 Task: Create Card Manufacturing Performance Review in Board SaaS Sales Strategies to Workspace Crowdfunding Platforms. Create Card Marketing Conference Review in Board Sales Target Setting and Monitoring to Workspace Crowdfunding Platforms. Create Card Quality Control Planning in Board Content Marketing Infographic Creation and Promotion Strategy to Workspace Crowdfunding Platforms
Action: Mouse moved to (434, 516)
Screenshot: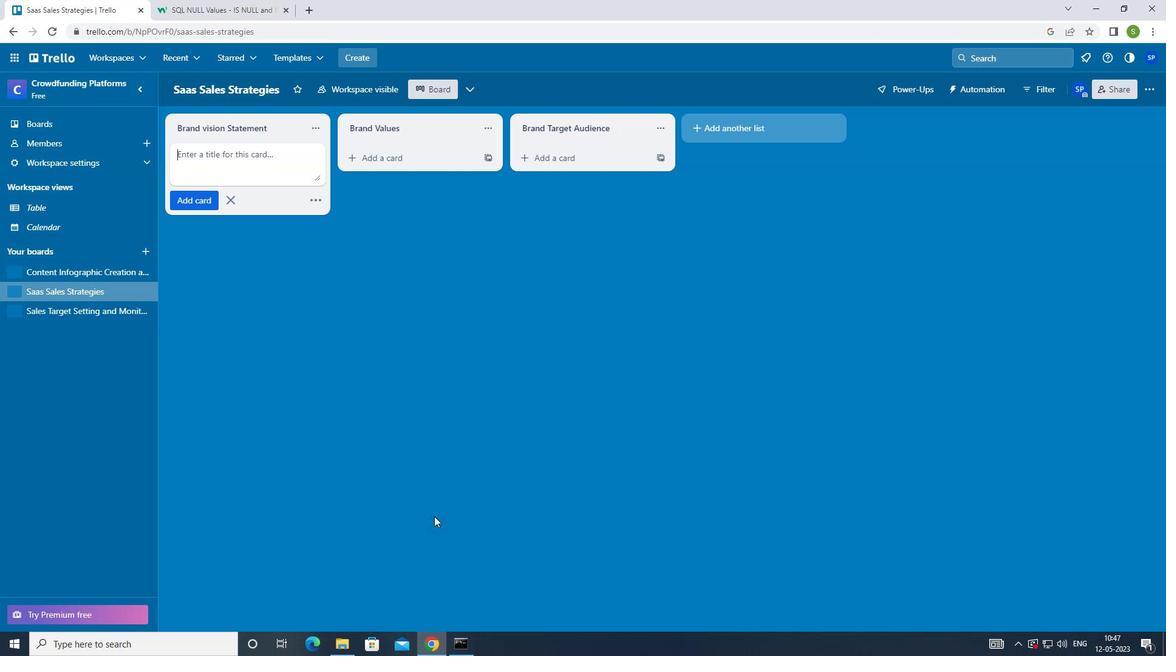 
Action: Key pressed <Key.shift_r><Key.shift_r><Key.shift_r>M
Screenshot: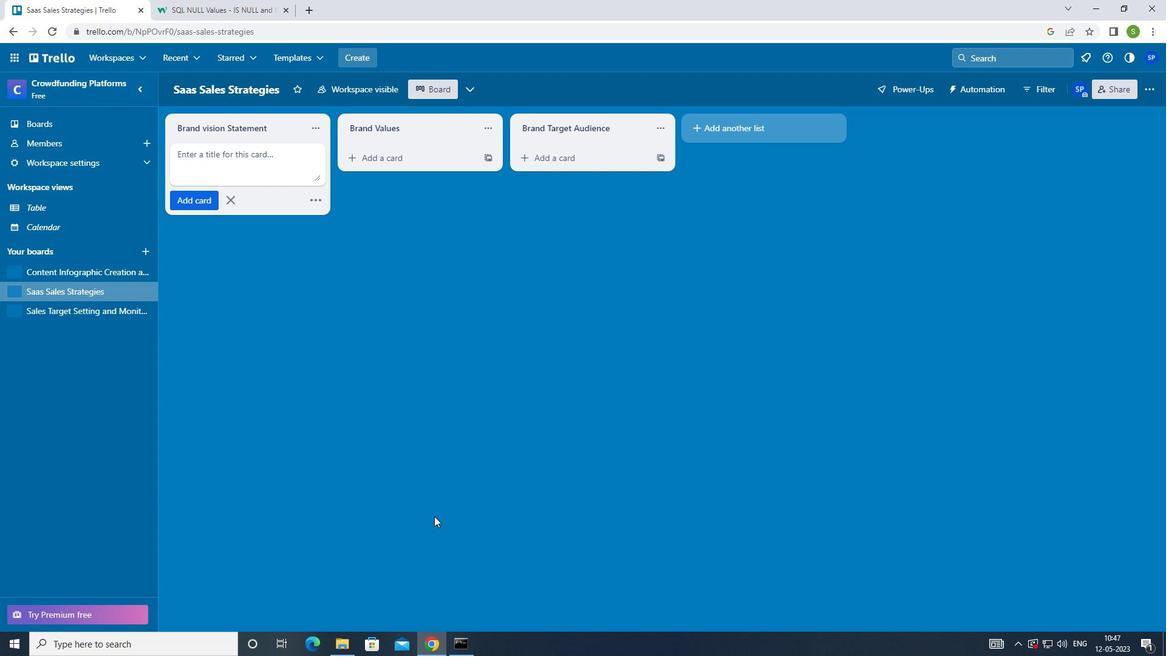 
Action: Mouse moved to (433, 516)
Screenshot: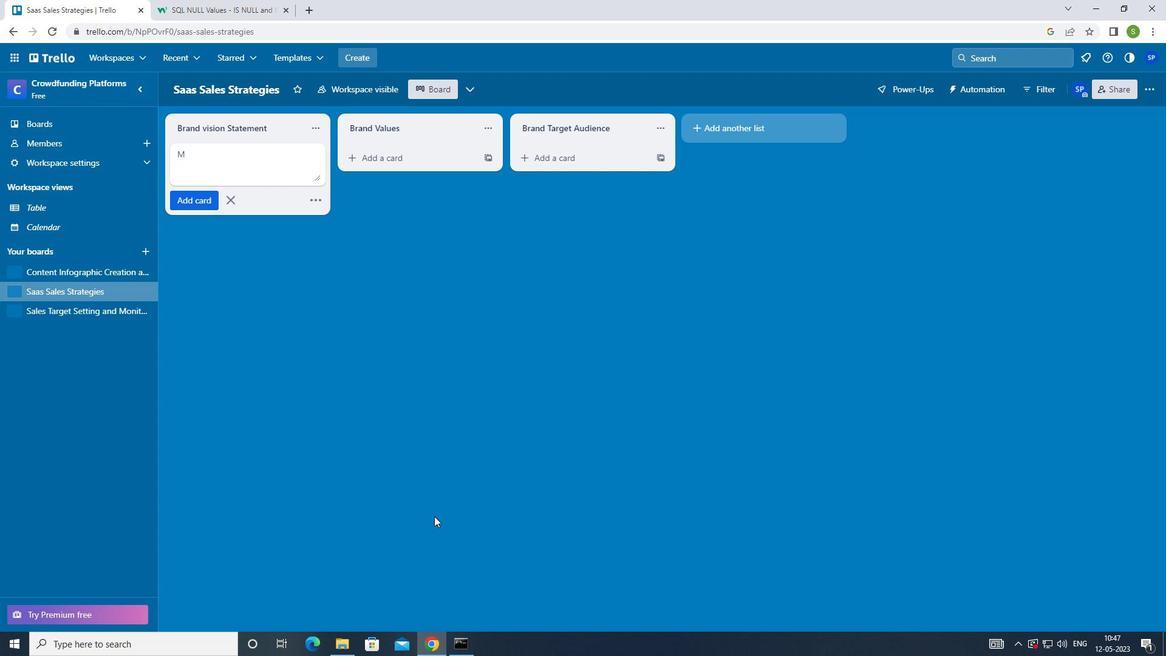 
Action: Key pressed anufacturing<Key.space><Key.shift_r><Key.shift_r><Key.shift_r>Performance<Key.space><Key.shift>REVIEW
Screenshot: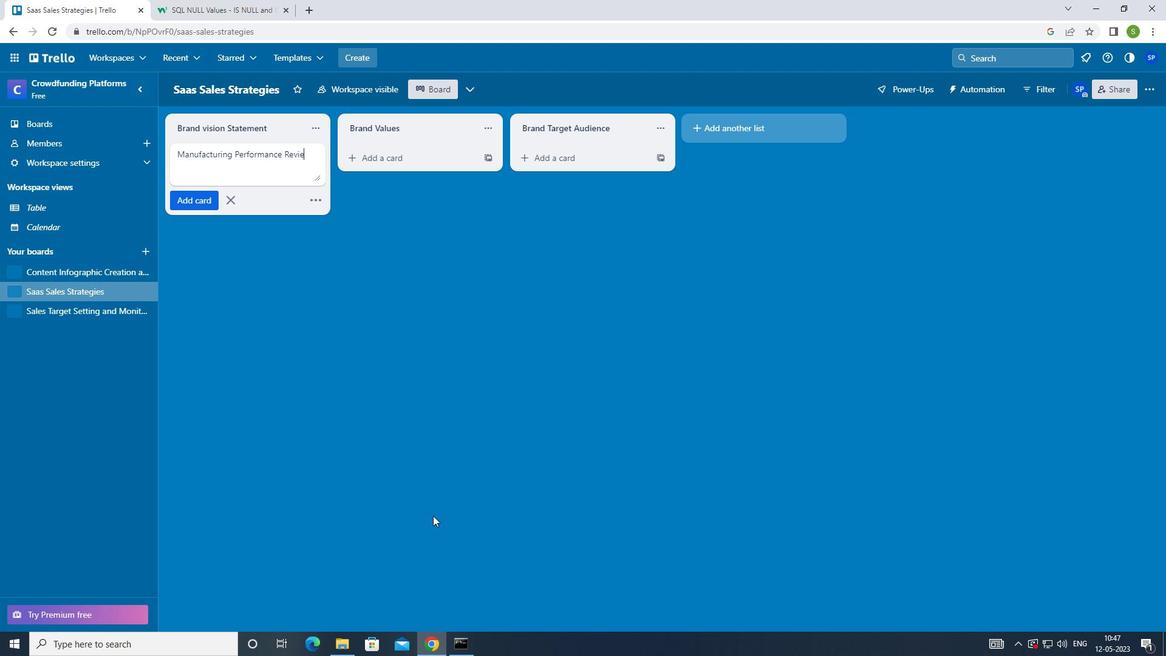 
Action: Mouse moved to (434, 479)
Screenshot: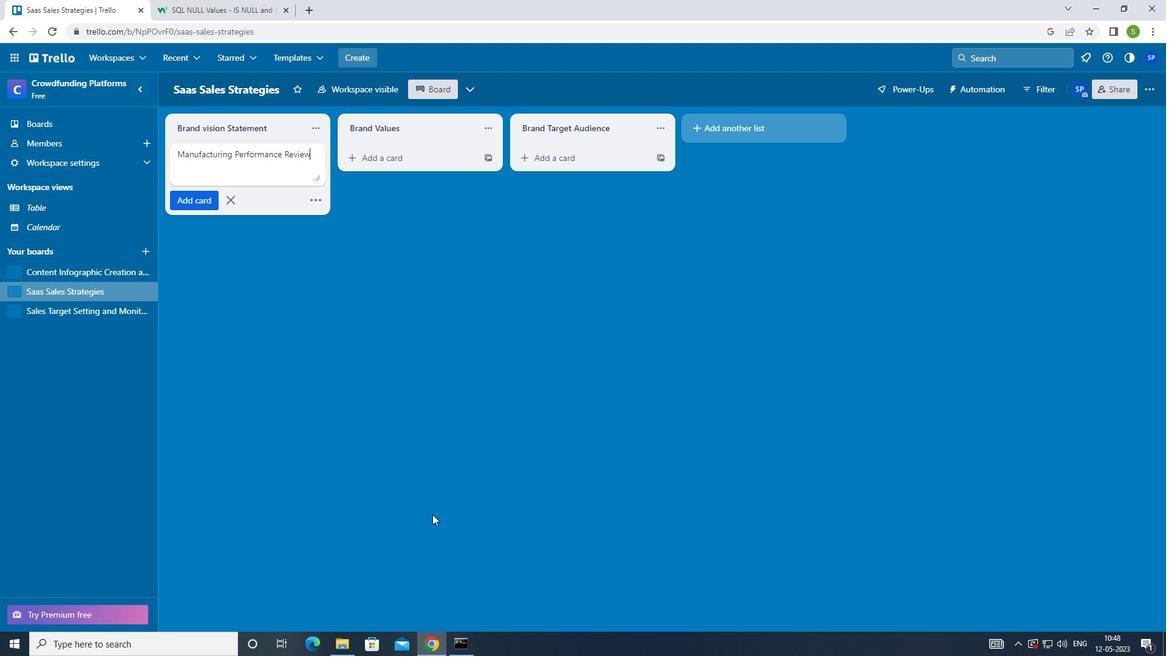 
Action: Key pressed <Key.enter>
Screenshot: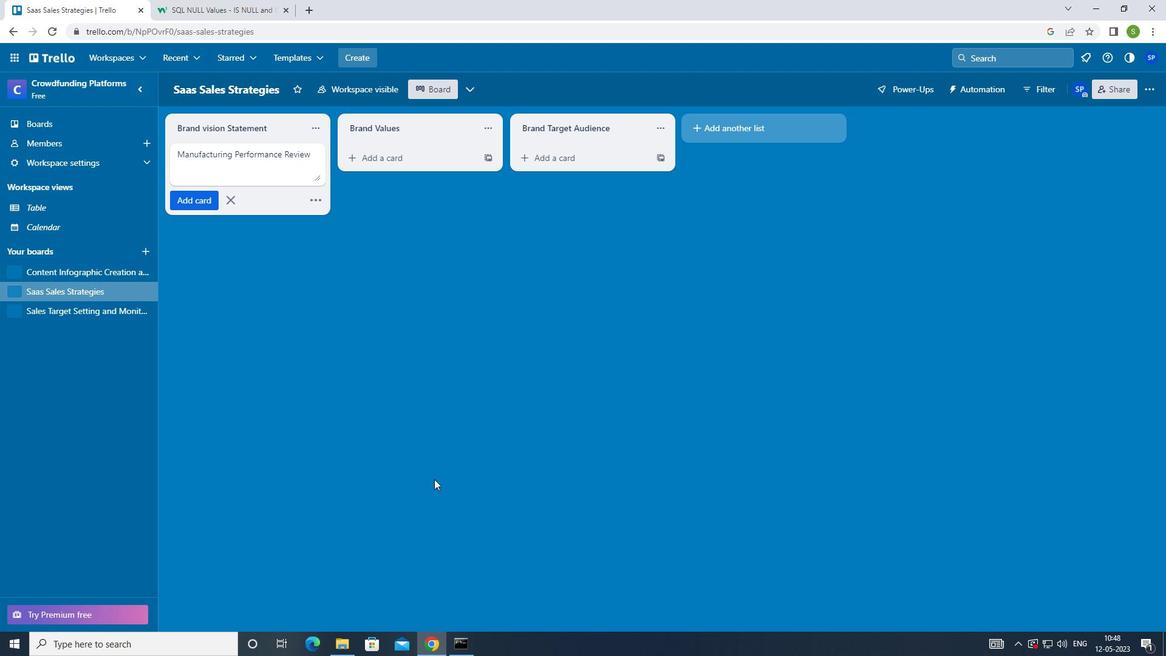
Action: Mouse moved to (96, 309)
Screenshot: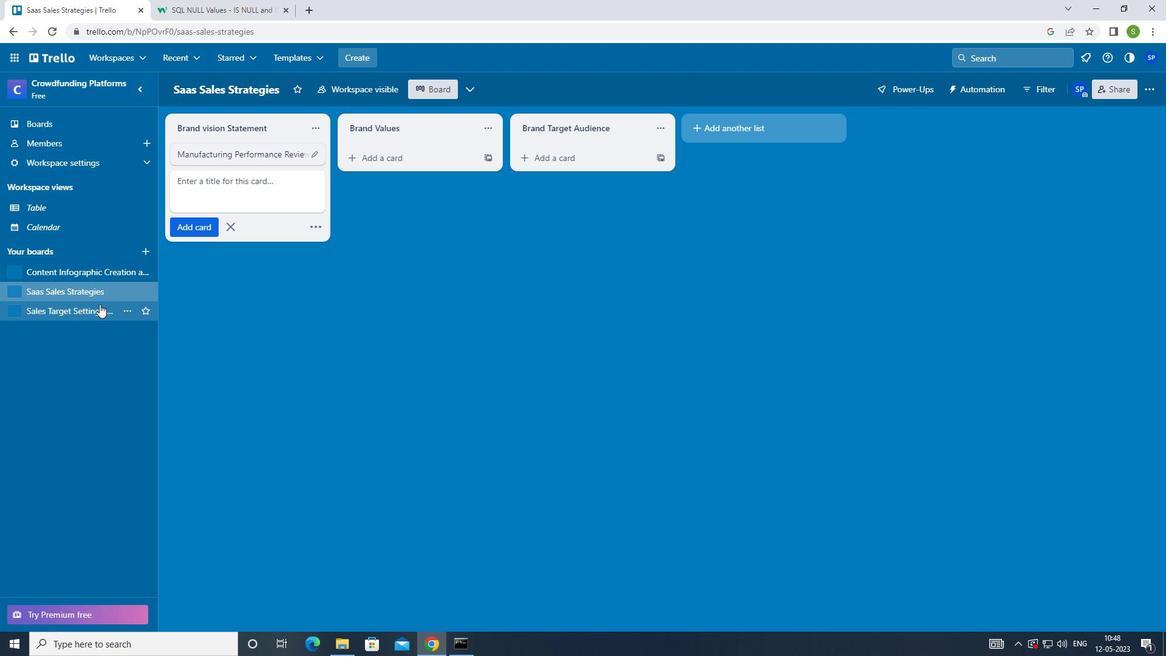 
Action: Mouse pressed left at (96, 309)
Screenshot: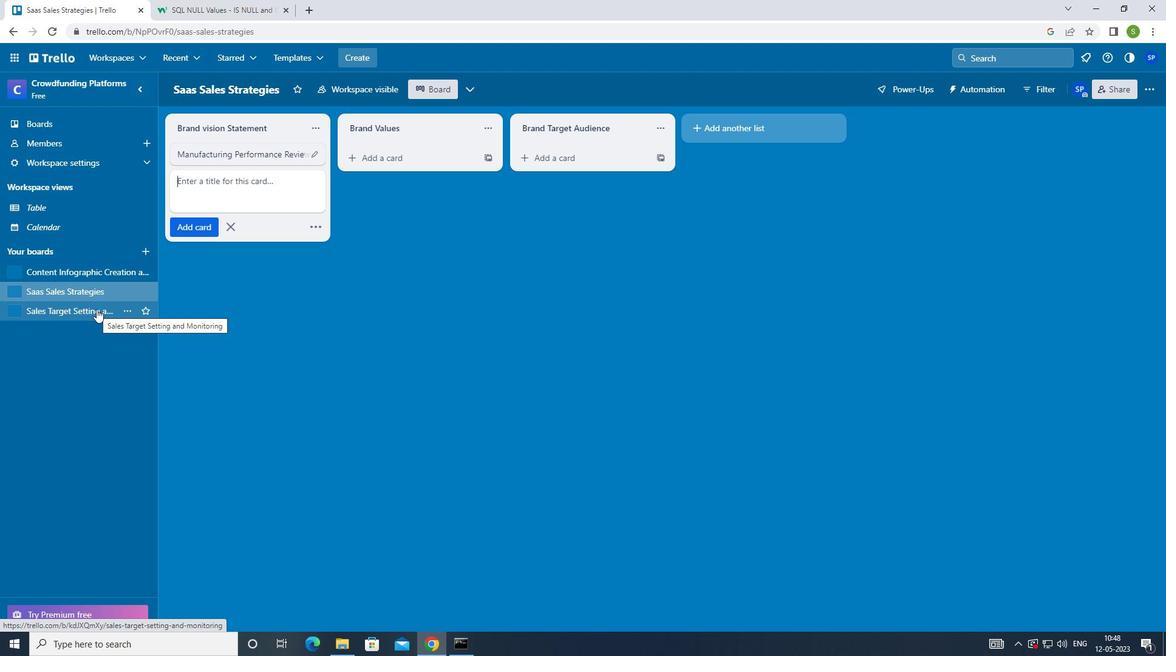 
Action: Mouse moved to (239, 154)
Screenshot: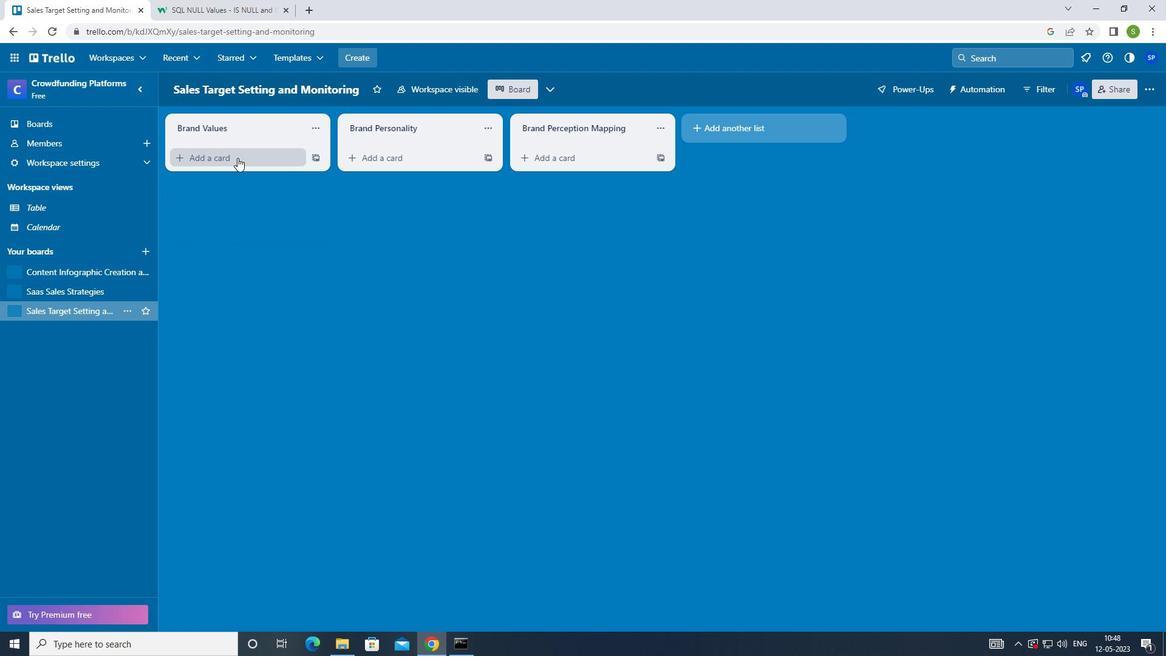 
Action: Mouse pressed left at (239, 154)
Screenshot: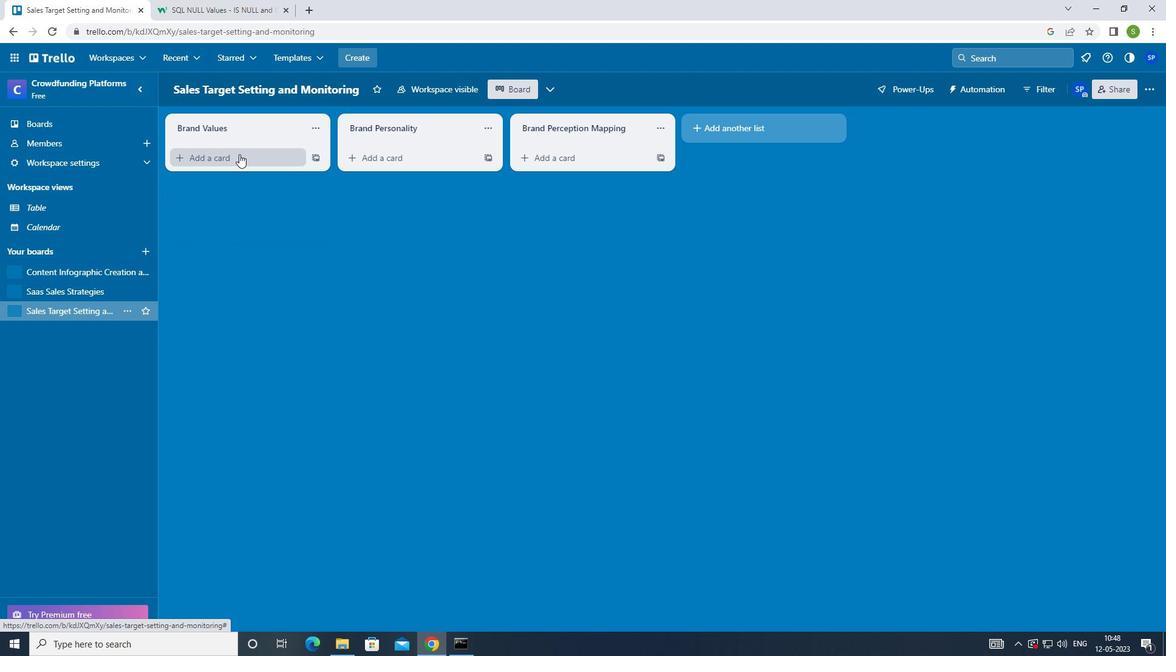 
Action: Mouse moved to (239, 258)
Screenshot: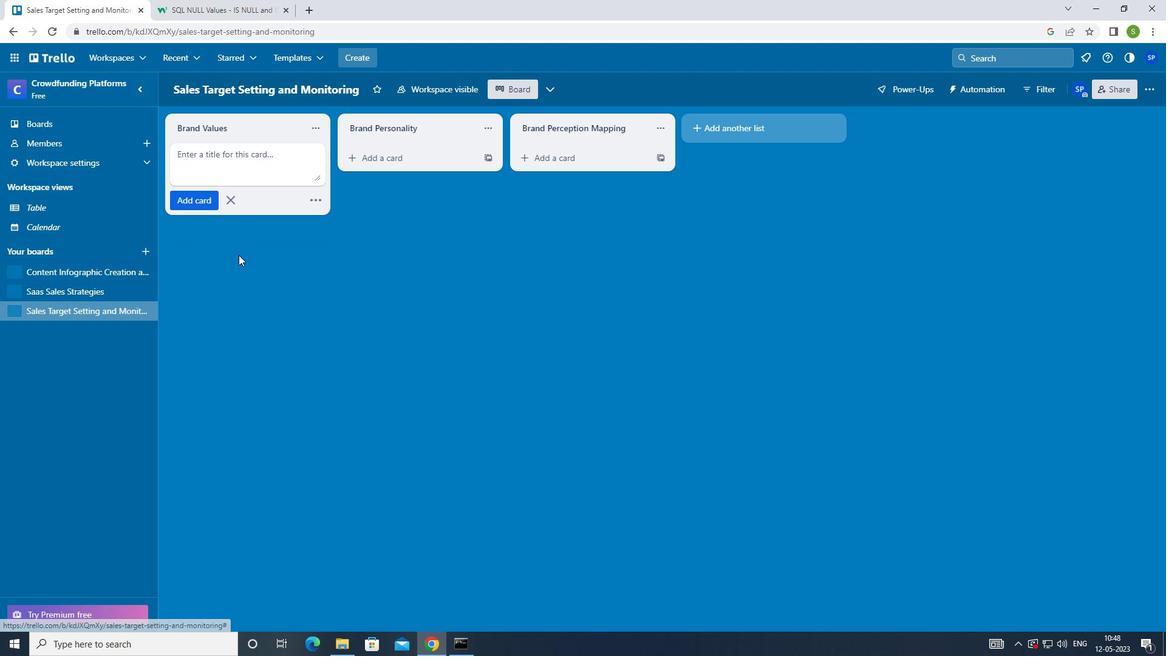 
Action: Key pressed <Key.shift_r>MARKETING<Key.space><Key.shift>CONFERENCE<Key.space><Key.shift>REVIEW<Key.enter>
Screenshot: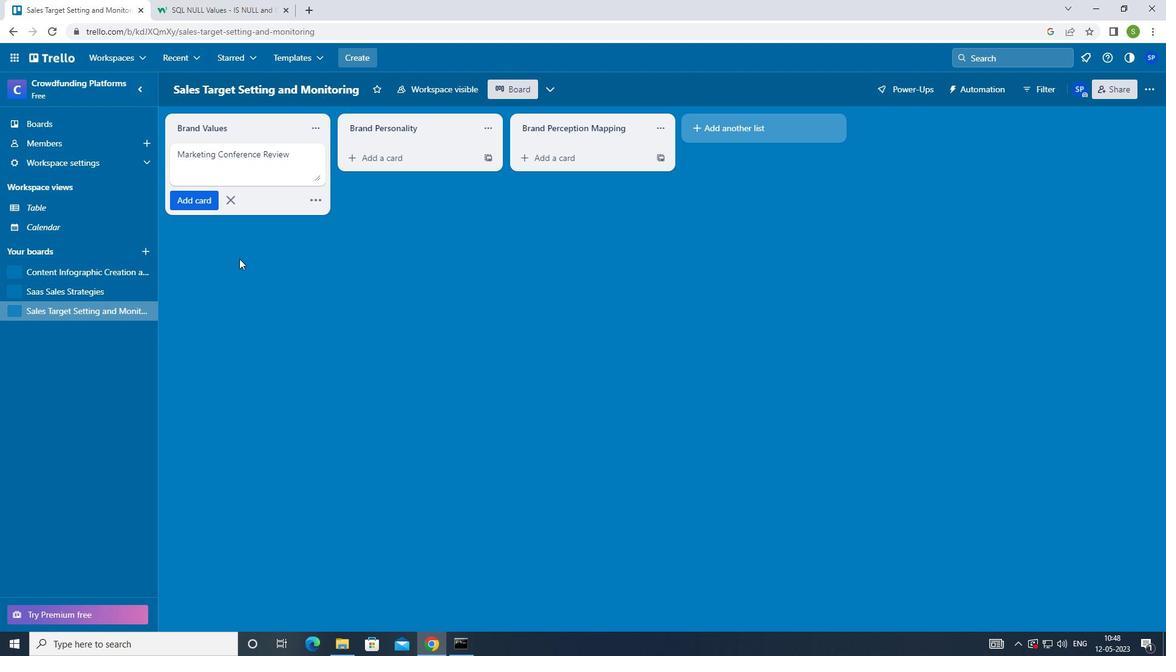 
Action: Mouse moved to (79, 272)
Screenshot: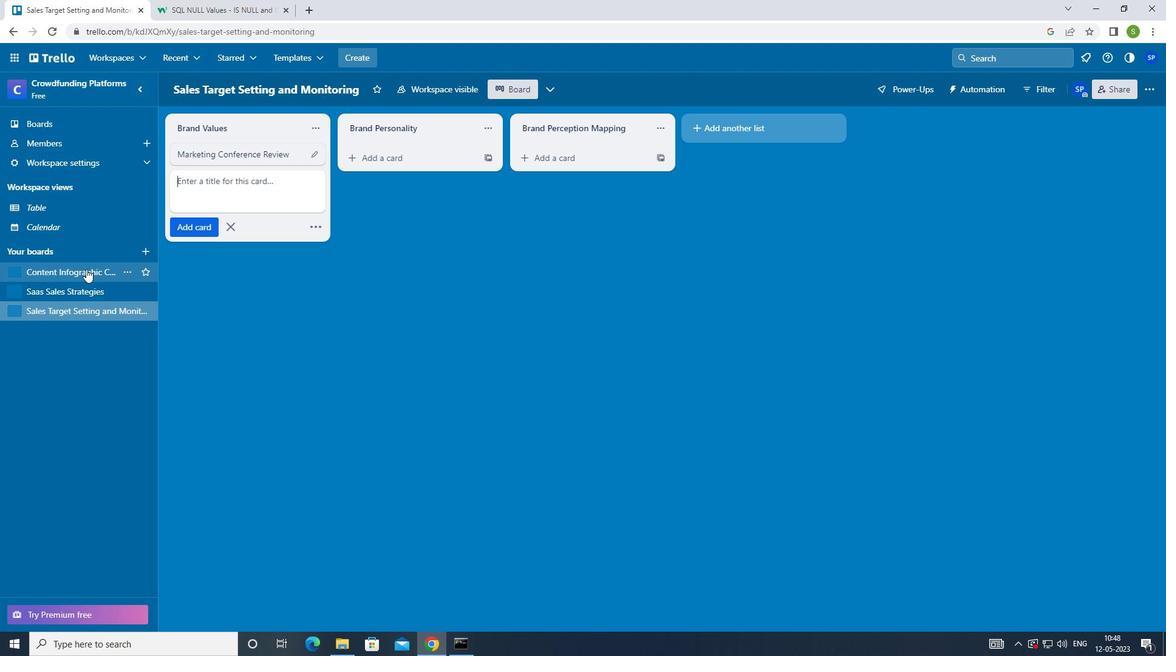 
Action: Mouse pressed left at (79, 272)
Screenshot: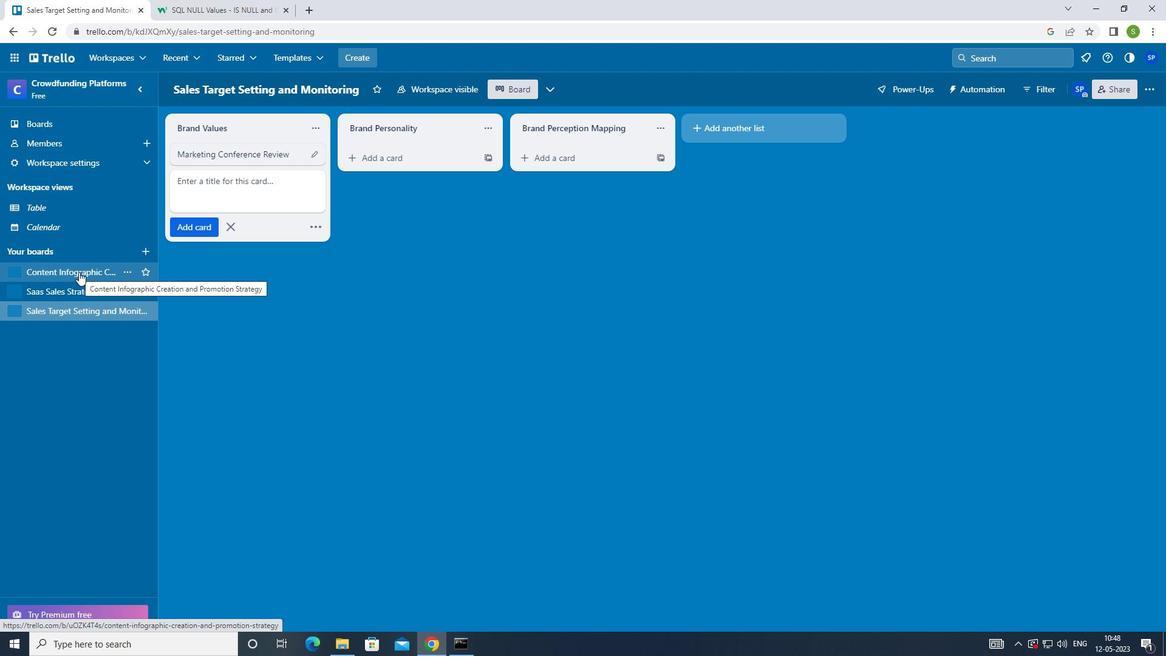 
Action: Mouse moved to (241, 156)
Screenshot: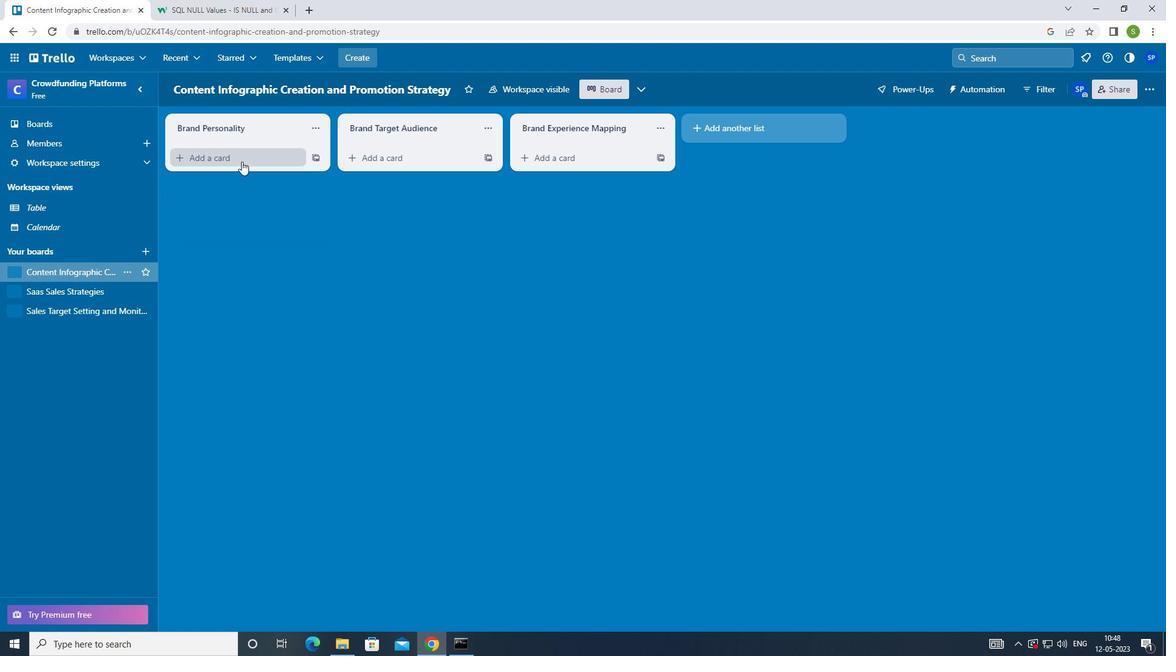
Action: Mouse pressed left at (241, 156)
Screenshot: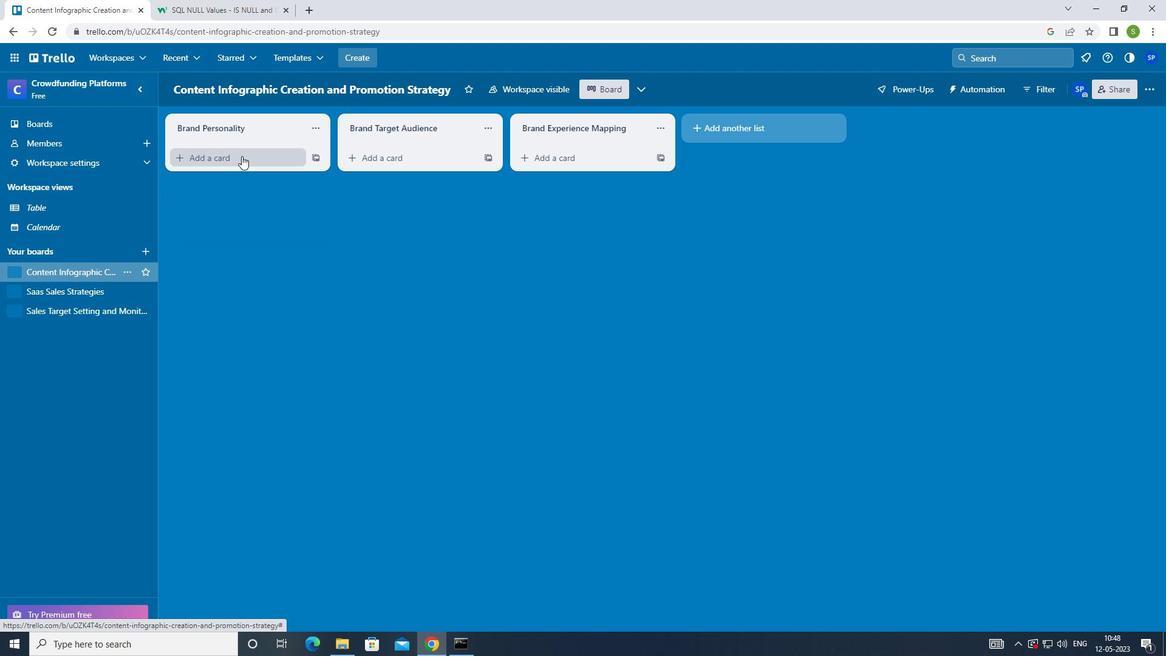 
Action: Mouse moved to (265, 284)
Screenshot: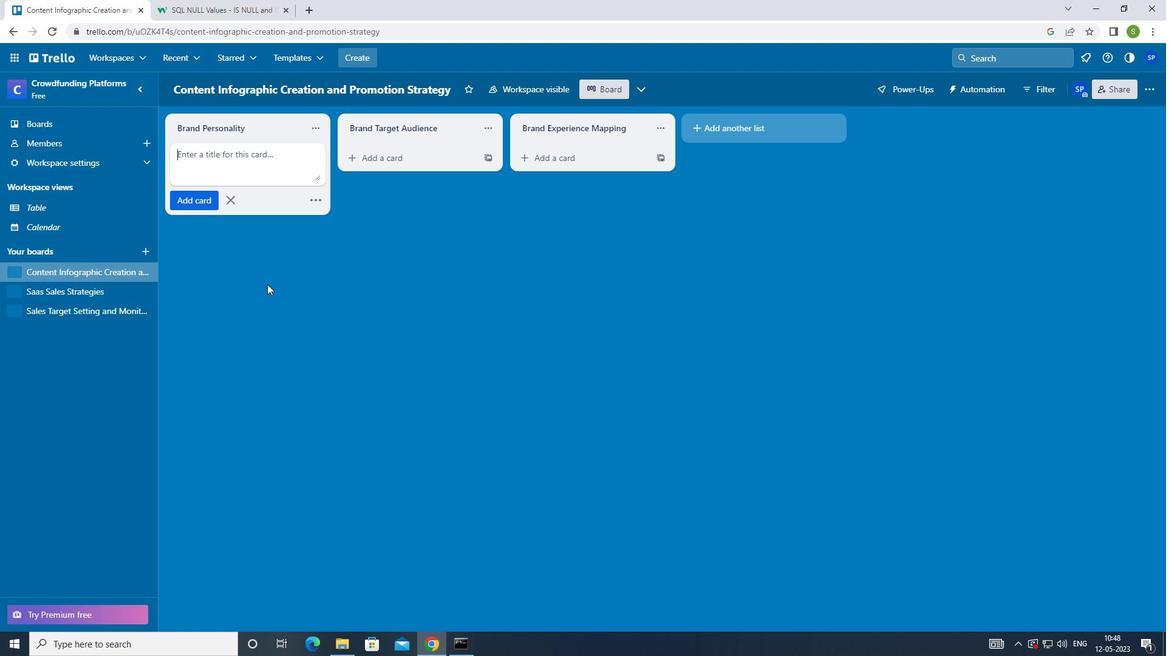 
Action: Key pressed <Key.shift>QUALITY<Key.space><Key.shift>CONTROL<Key.space><Key.shift_r>PLANNING<Key.enter><Key.f8>
Screenshot: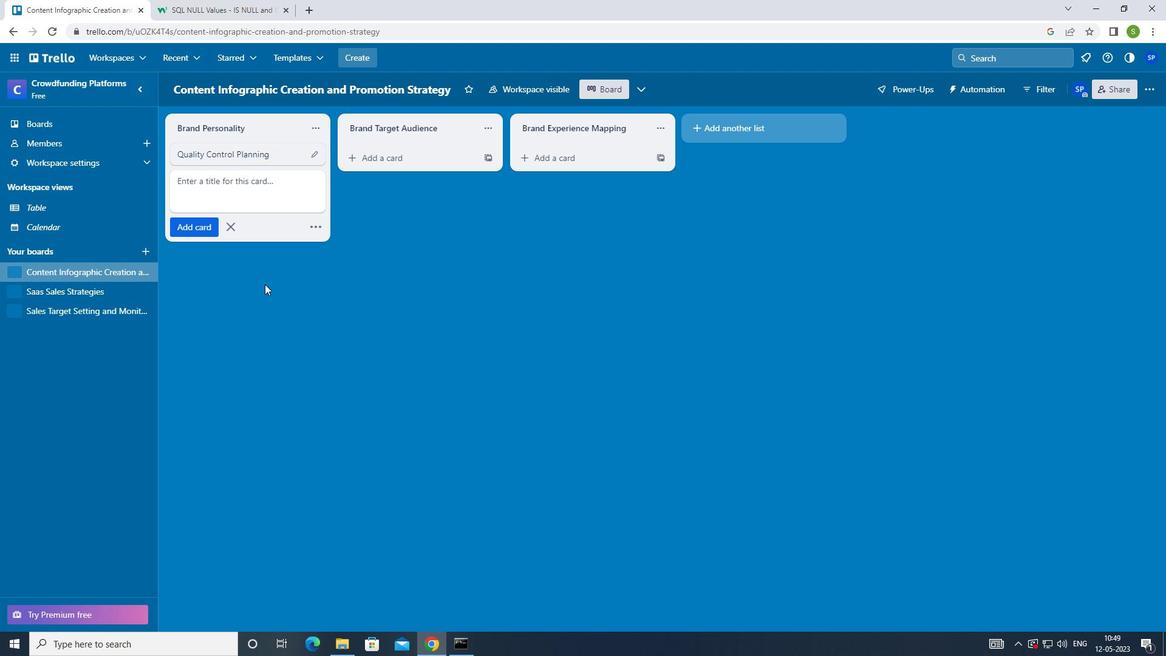 
